 Task: Add Yogi Tea Sweet Tangerine Positive Energy to the cart.
Action: Mouse pressed left at (21, 82)
Screenshot: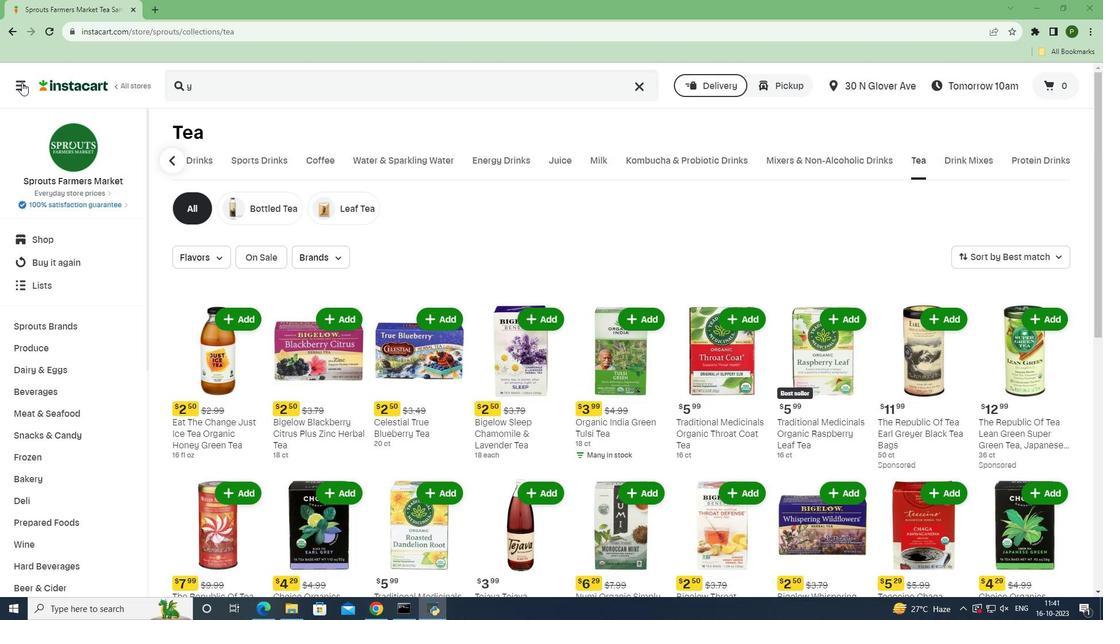 
Action: Mouse moved to (29, 308)
Screenshot: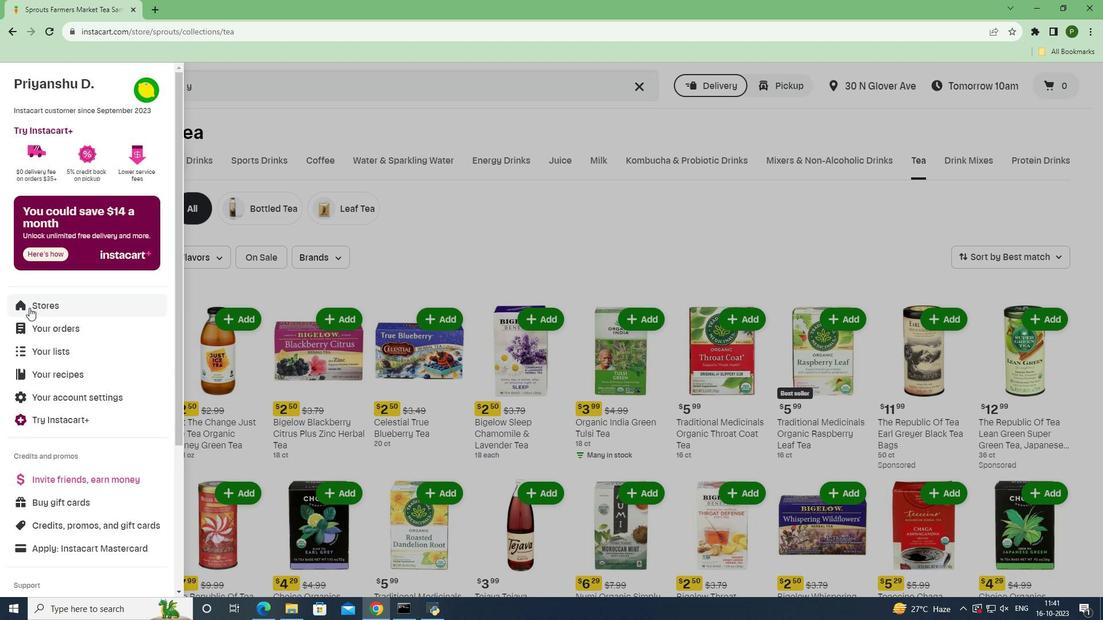 
Action: Mouse pressed left at (29, 308)
Screenshot: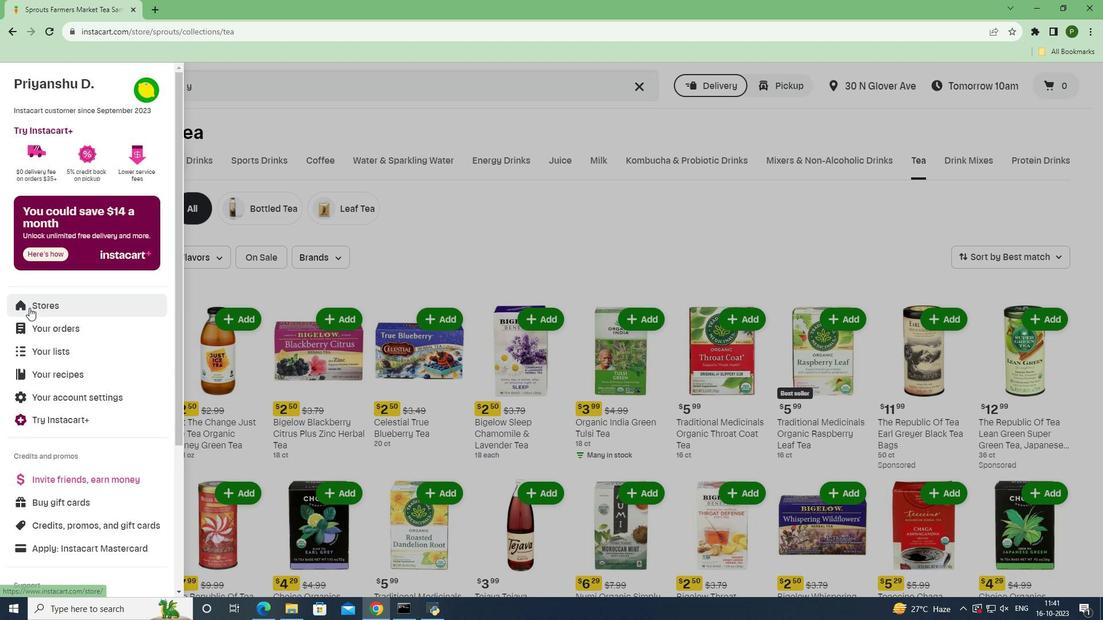 
Action: Mouse moved to (244, 133)
Screenshot: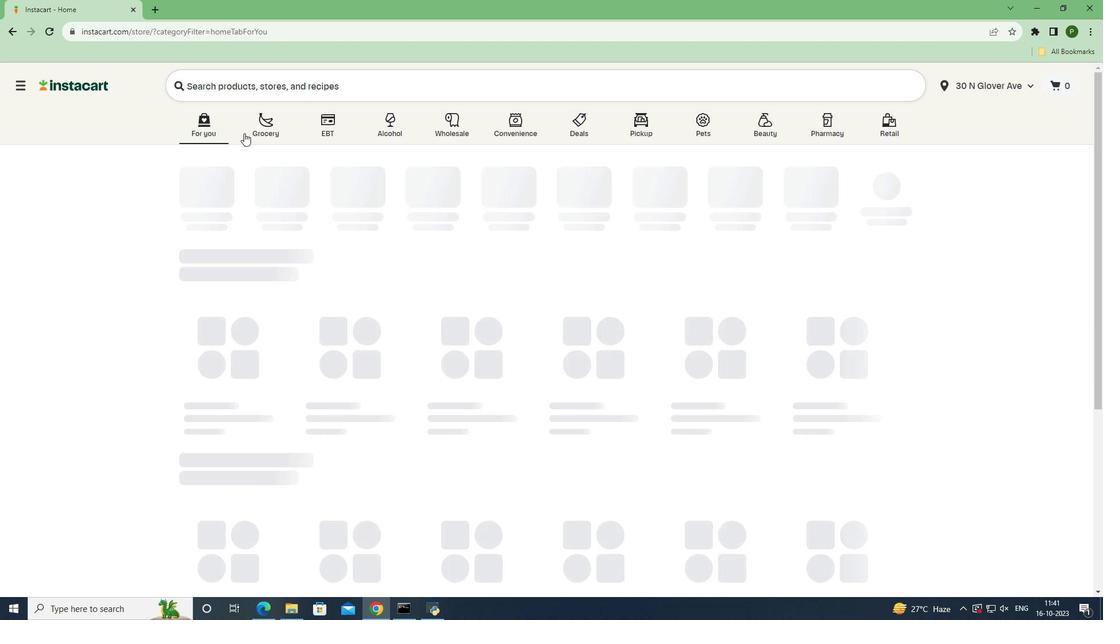 
Action: Mouse pressed left at (244, 133)
Screenshot: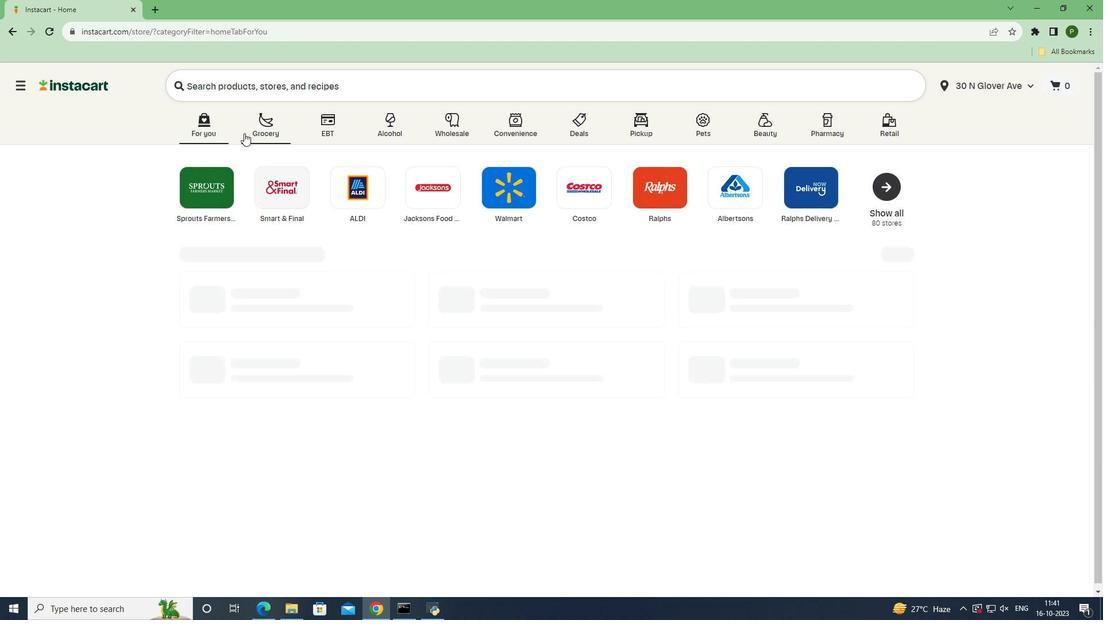 
Action: Mouse moved to (713, 261)
Screenshot: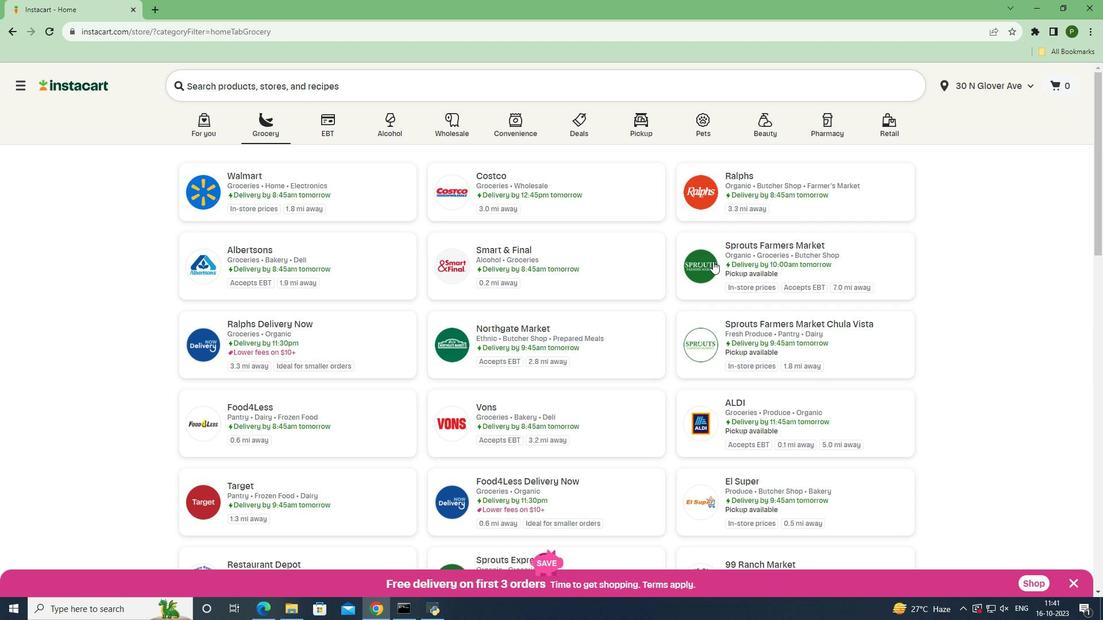 
Action: Mouse pressed left at (713, 261)
Screenshot: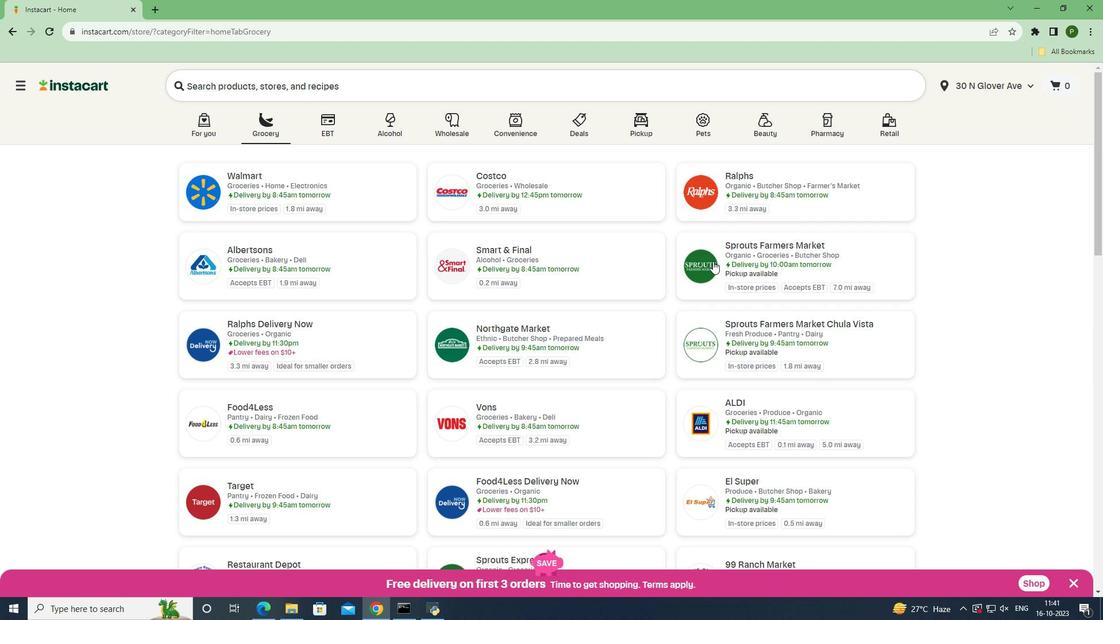 
Action: Mouse moved to (56, 391)
Screenshot: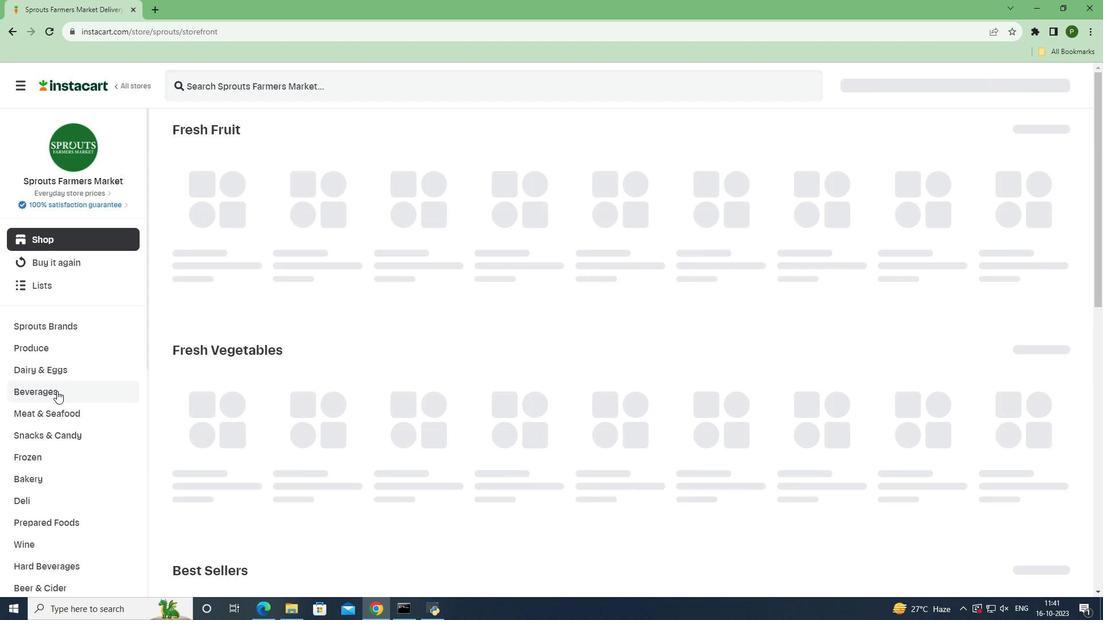 
Action: Mouse pressed left at (56, 391)
Screenshot: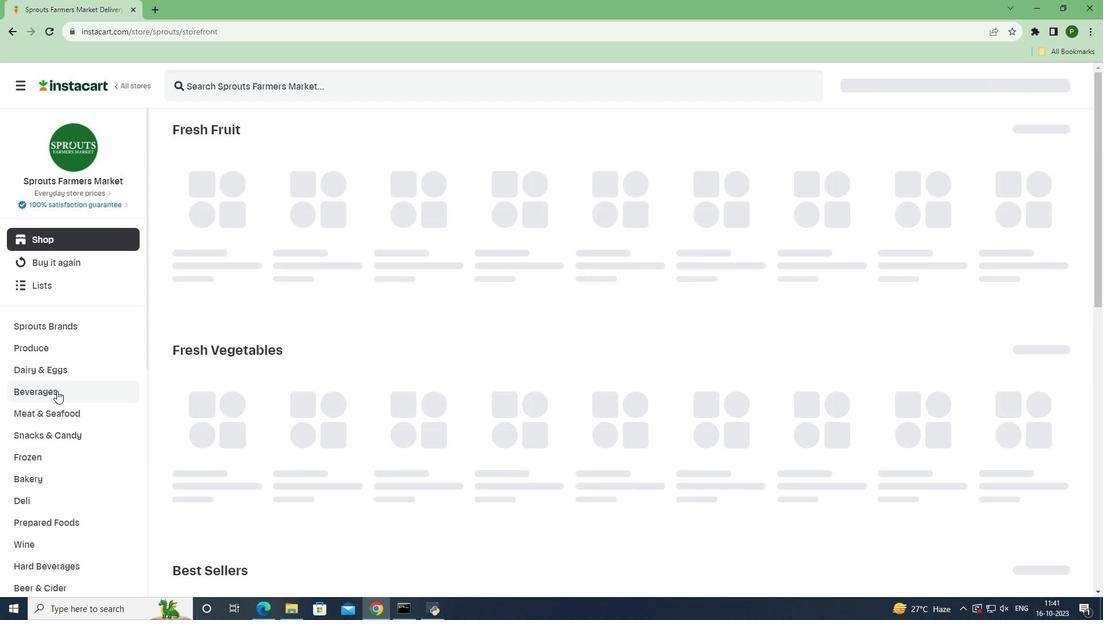 
Action: Mouse moved to (999, 158)
Screenshot: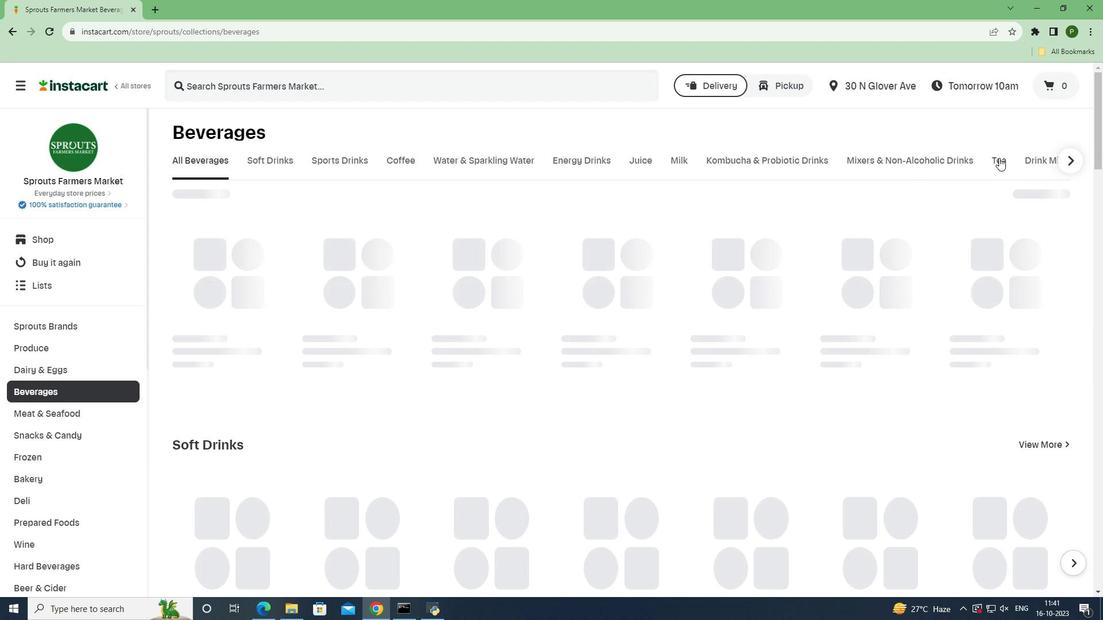 
Action: Mouse pressed left at (999, 158)
Screenshot: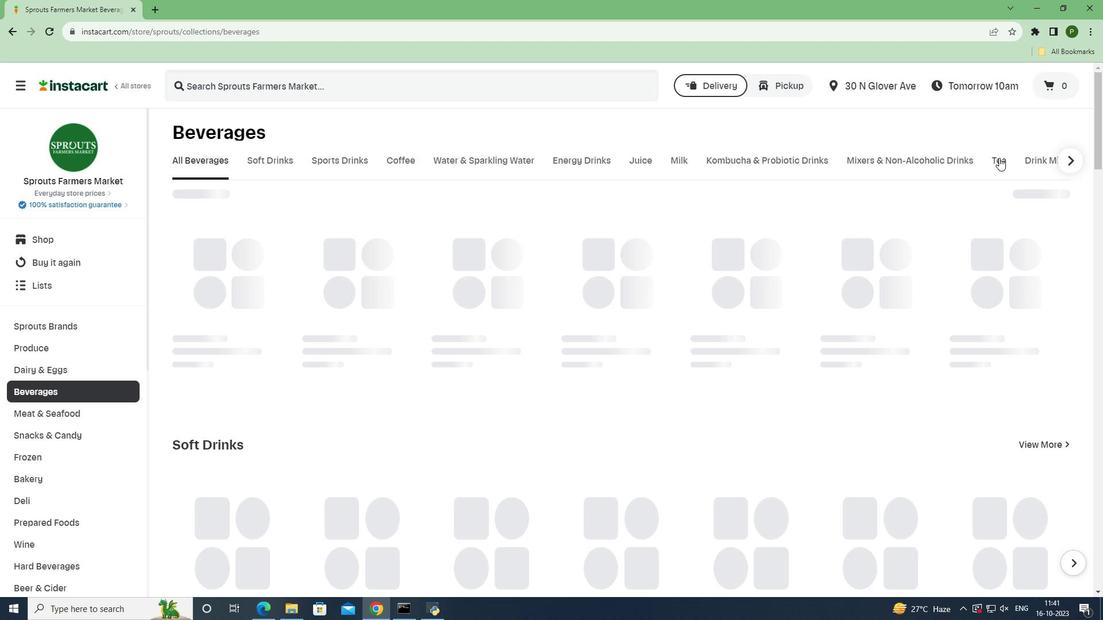 
Action: Mouse moved to (373, 89)
Screenshot: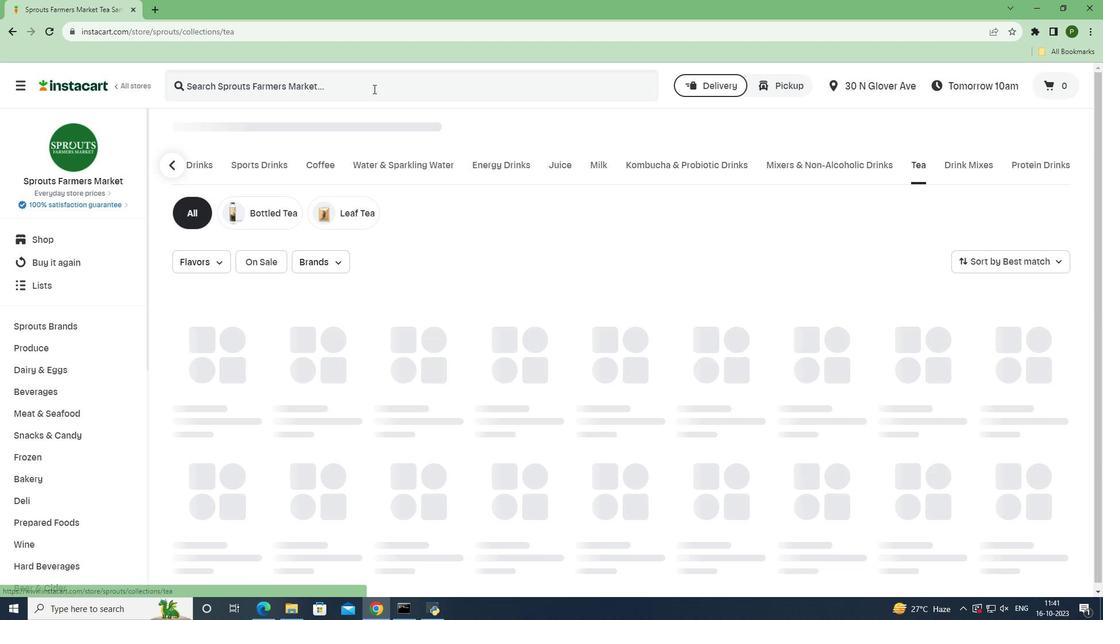 
Action: Mouse pressed left at (373, 89)
Screenshot: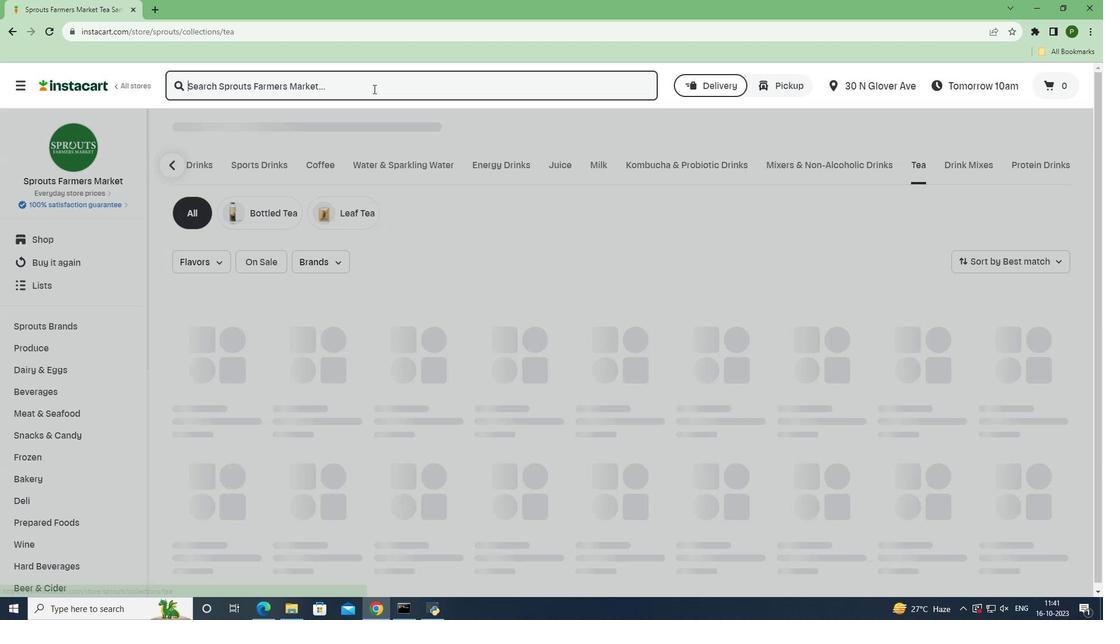
Action: Key pressed y<Key.caps_lock>OGI<Key.space><Key.caps_lock>t<Key.caps_lock>EA<Key.space><Key.caps_lock>s<Key.caps_lock>WEET<Key.space><Key.caps_lock>t<Key.caps_lock>ANGERINE<Key.space><Key.caps_lock>p<Key.caps_lock>OSITIVE<Key.space><Key.caps_lock>e<Key.caps_lock>NERGY<Key.space><Key.enter>
Screenshot: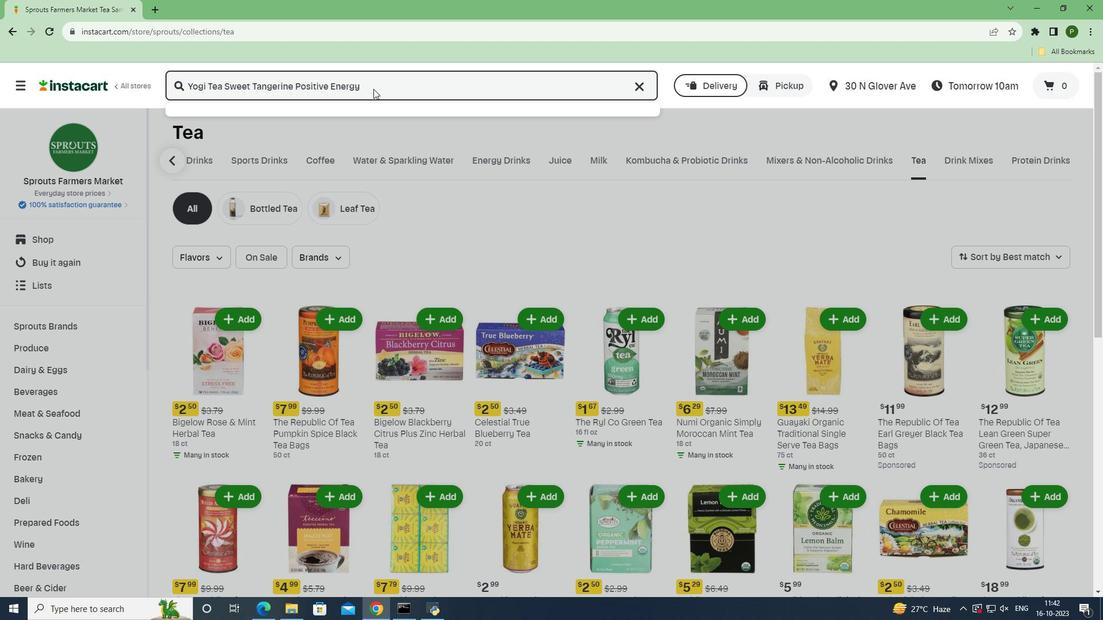 
Action: Mouse moved to (666, 180)
Screenshot: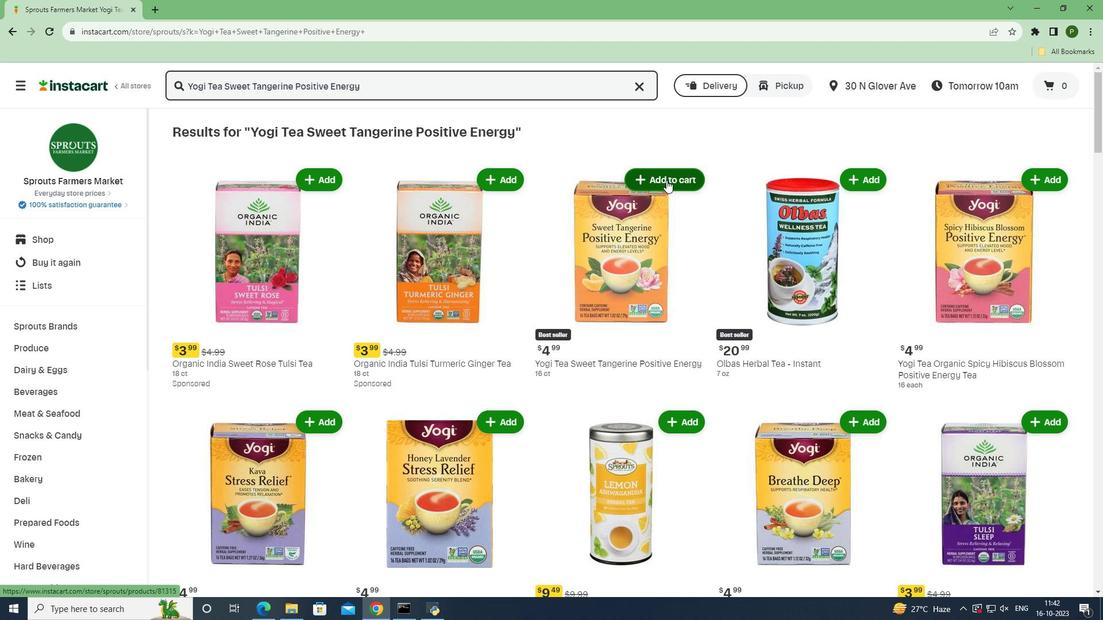 
Action: Mouse pressed left at (666, 180)
Screenshot: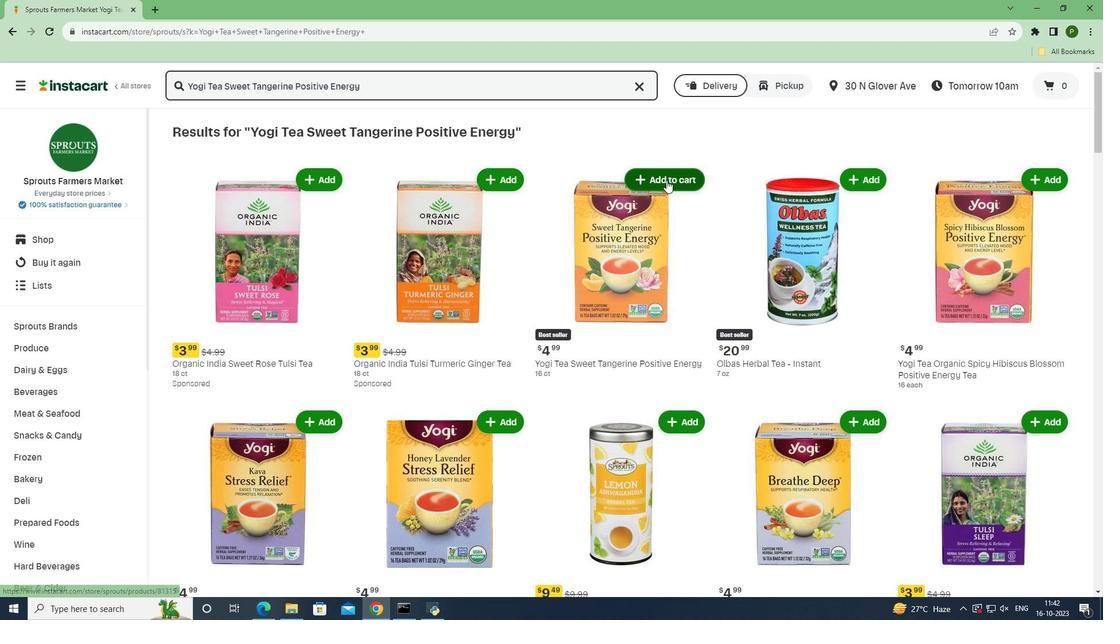 
Action: Mouse moved to (705, 246)
Screenshot: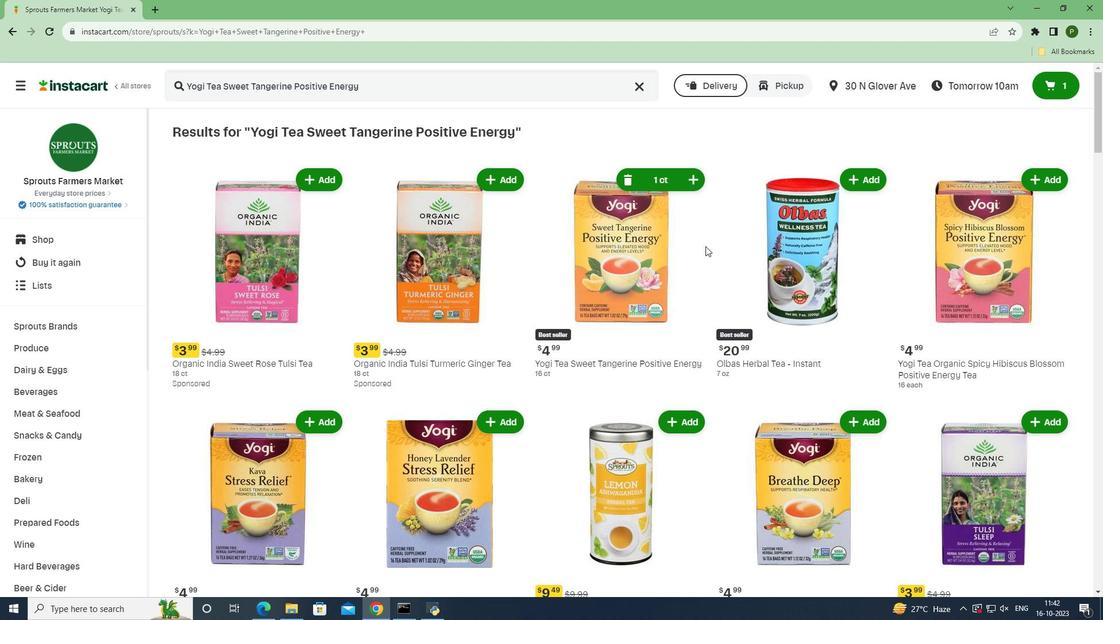 
